 Task: Toggle the drag-and-drop enabled option in the notebook.
Action: Mouse moved to (24, 433)
Screenshot: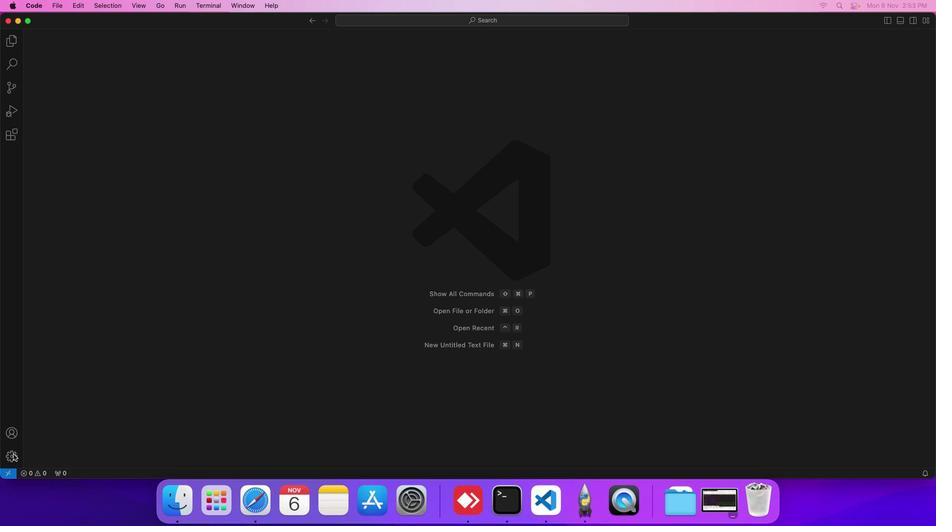 
Action: Mouse pressed left at (24, 433)
Screenshot: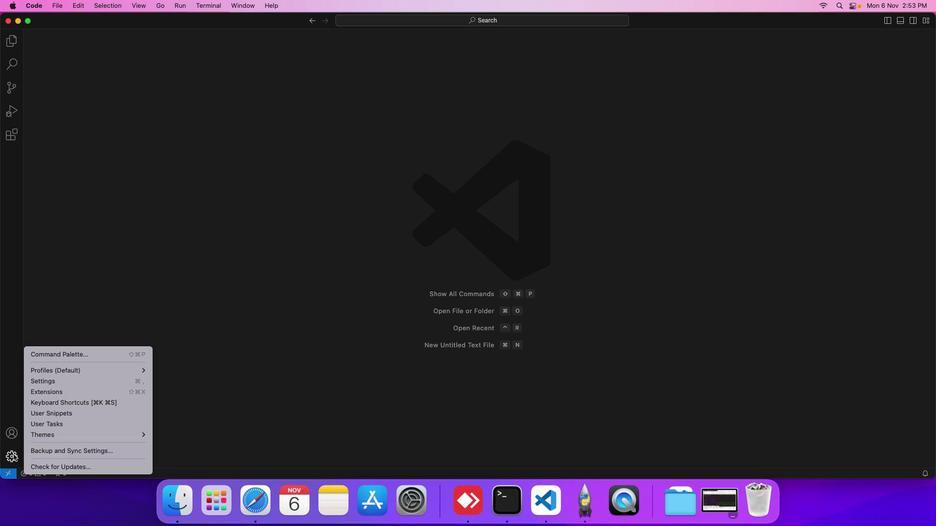 
Action: Mouse moved to (72, 362)
Screenshot: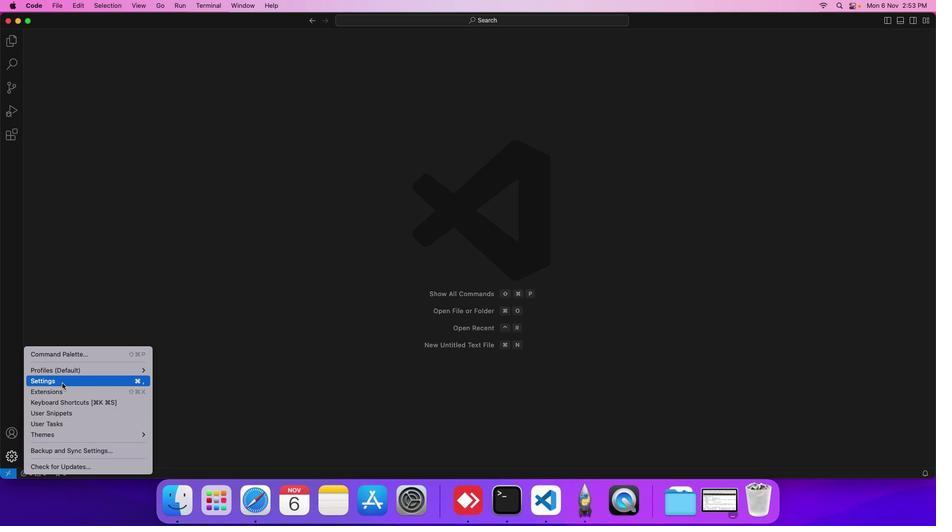
Action: Mouse pressed left at (72, 362)
Screenshot: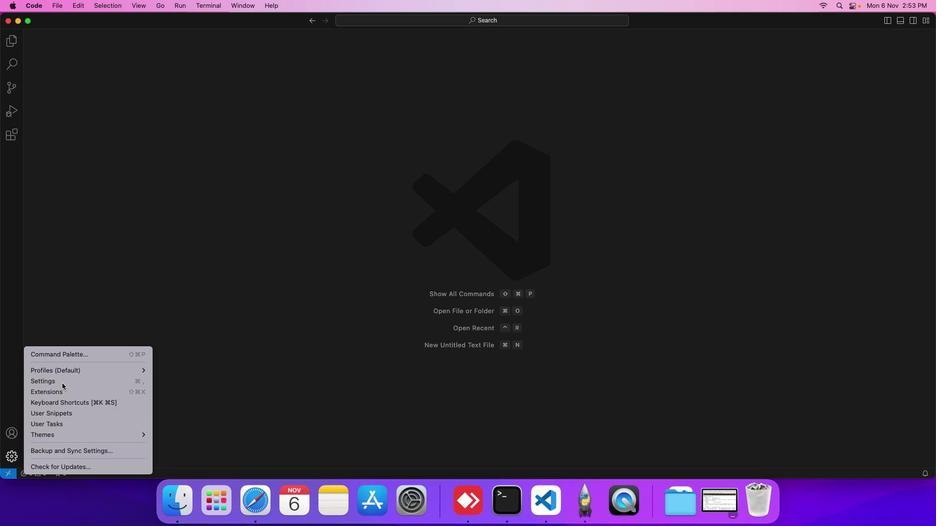 
Action: Mouse moved to (236, 121)
Screenshot: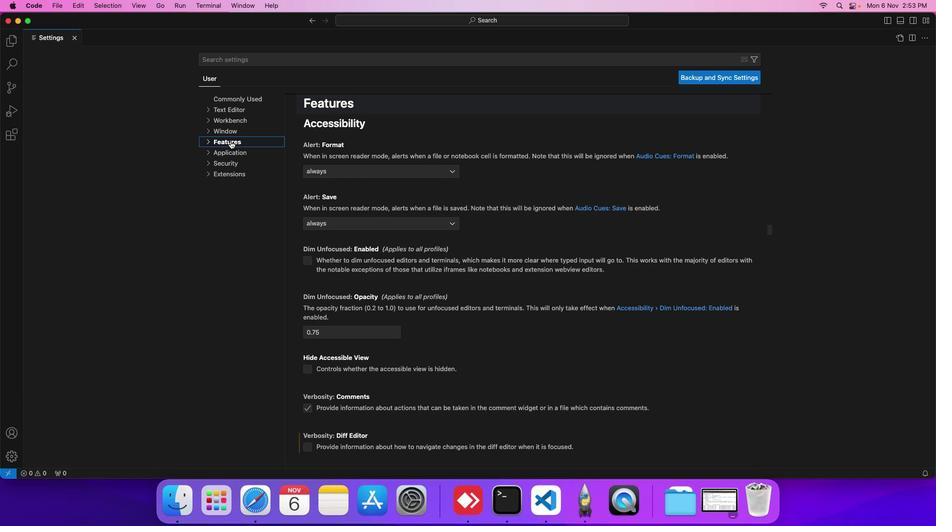 
Action: Mouse pressed left at (236, 121)
Screenshot: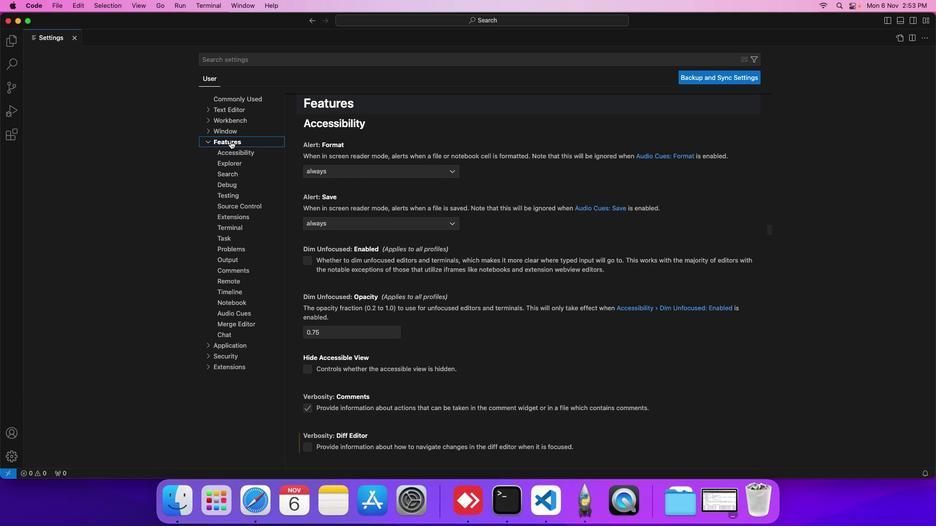 
Action: Mouse moved to (241, 280)
Screenshot: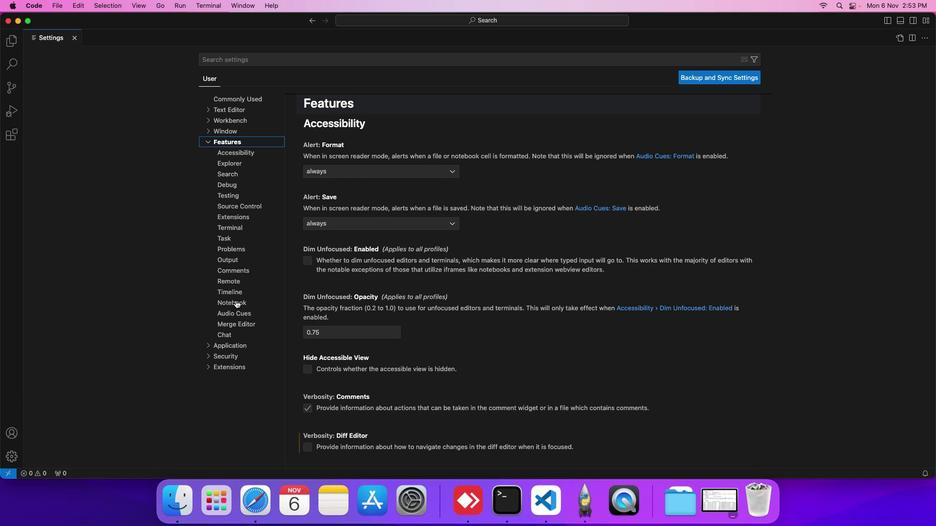 
Action: Mouse pressed left at (241, 280)
Screenshot: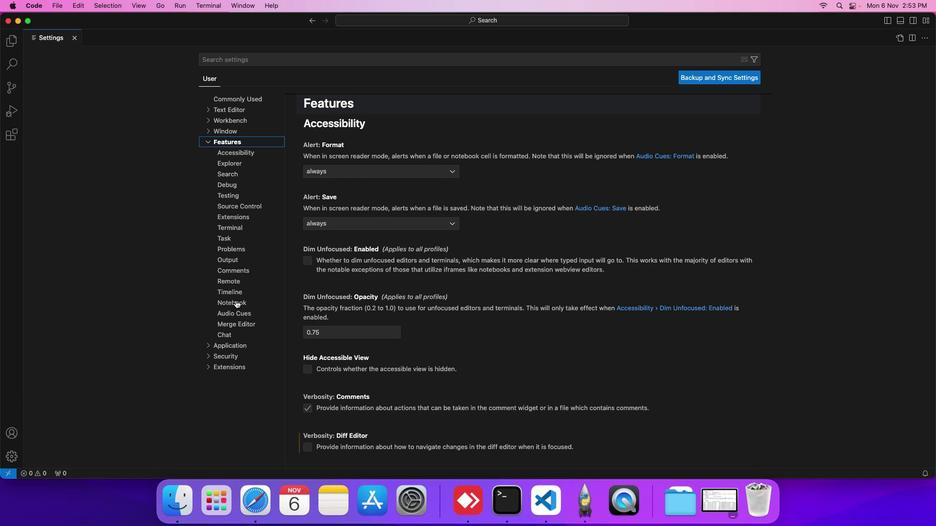 
Action: Mouse moved to (323, 316)
Screenshot: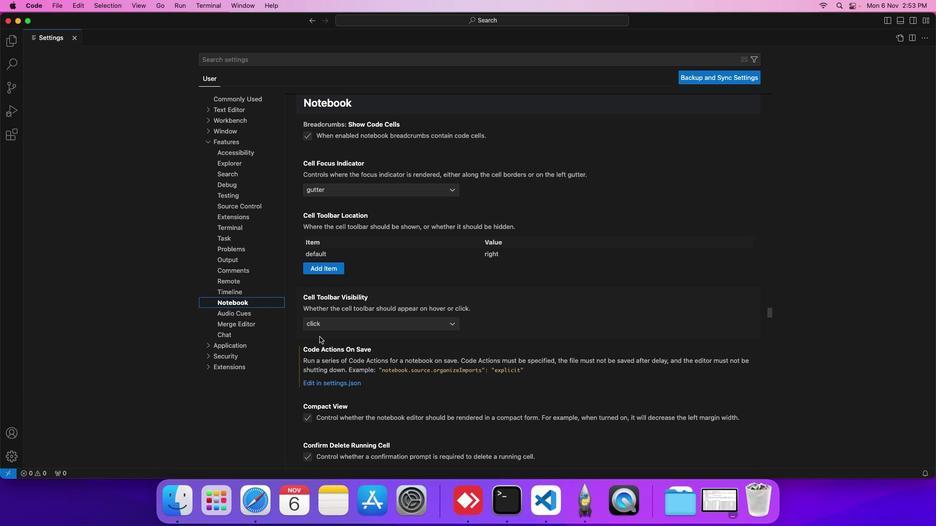
Action: Mouse scrolled (323, 316) with delta (11, -20)
Screenshot: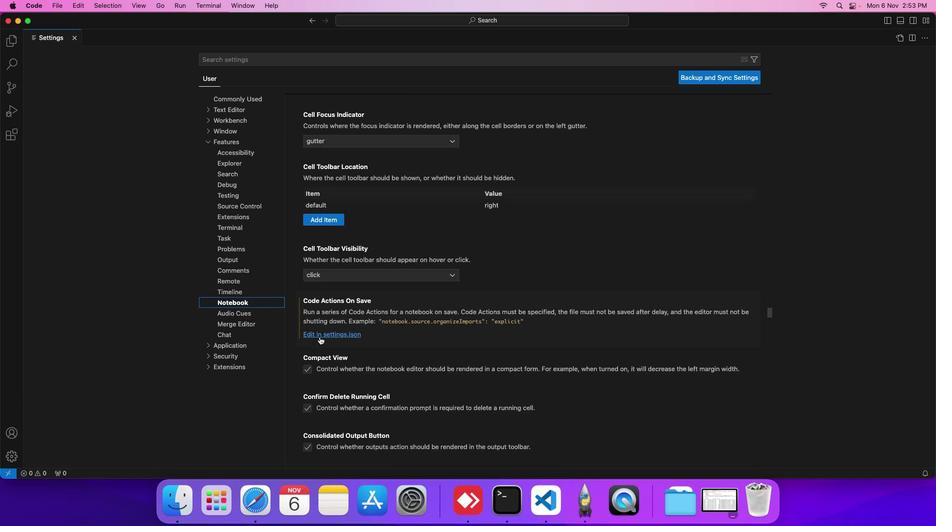 
Action: Mouse scrolled (323, 316) with delta (11, -20)
Screenshot: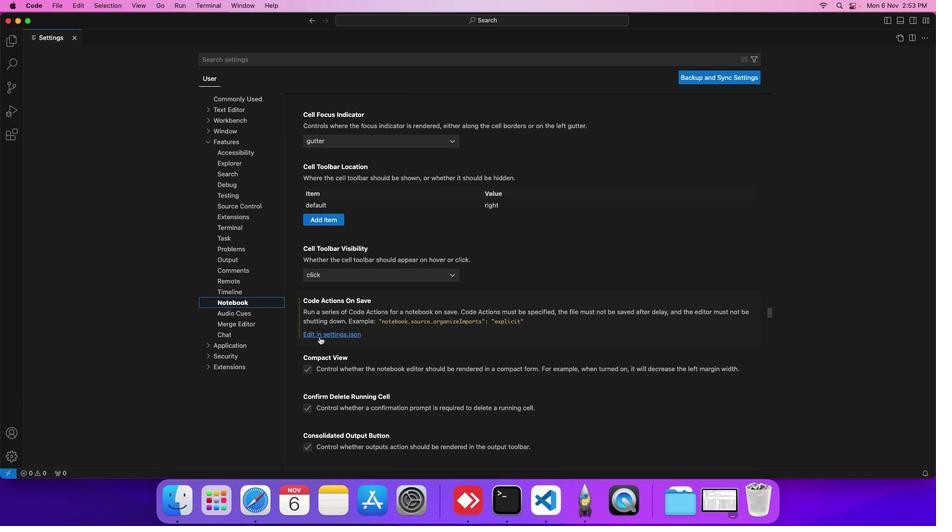 
Action: Mouse scrolled (323, 316) with delta (11, -20)
Screenshot: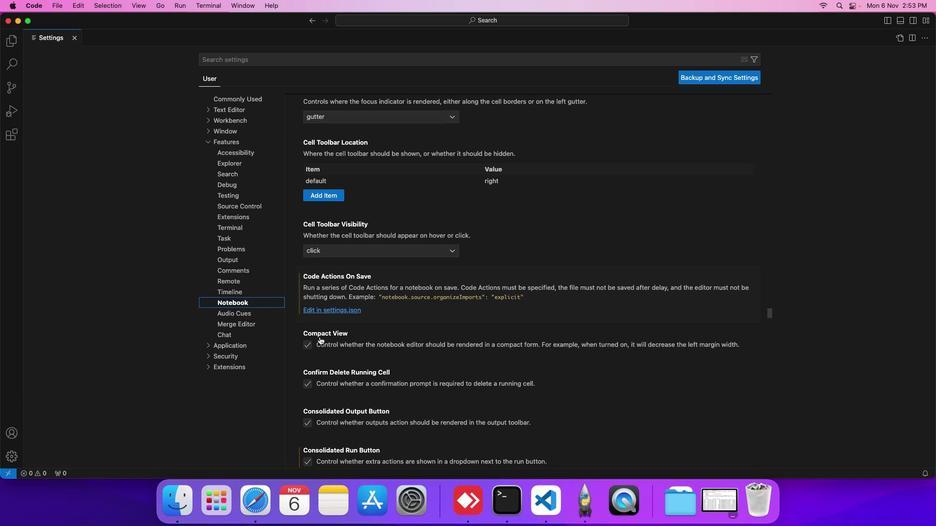 
Action: Mouse scrolled (323, 316) with delta (11, -20)
Screenshot: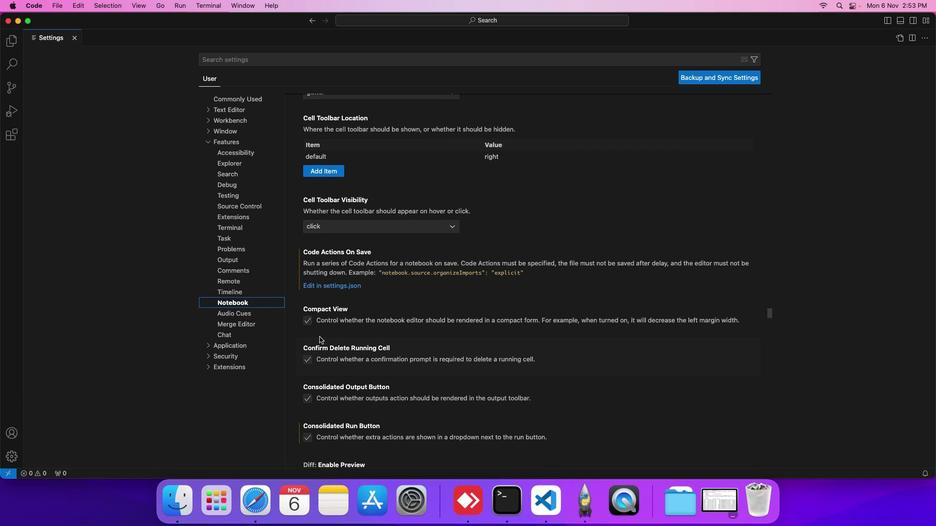 
Action: Mouse scrolled (323, 316) with delta (11, -20)
Screenshot: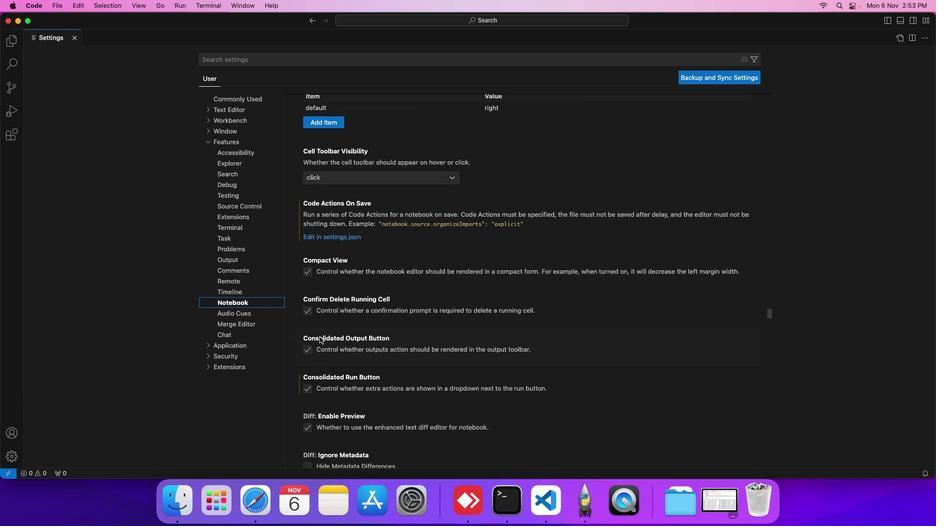 
Action: Mouse scrolled (323, 316) with delta (11, -20)
Screenshot: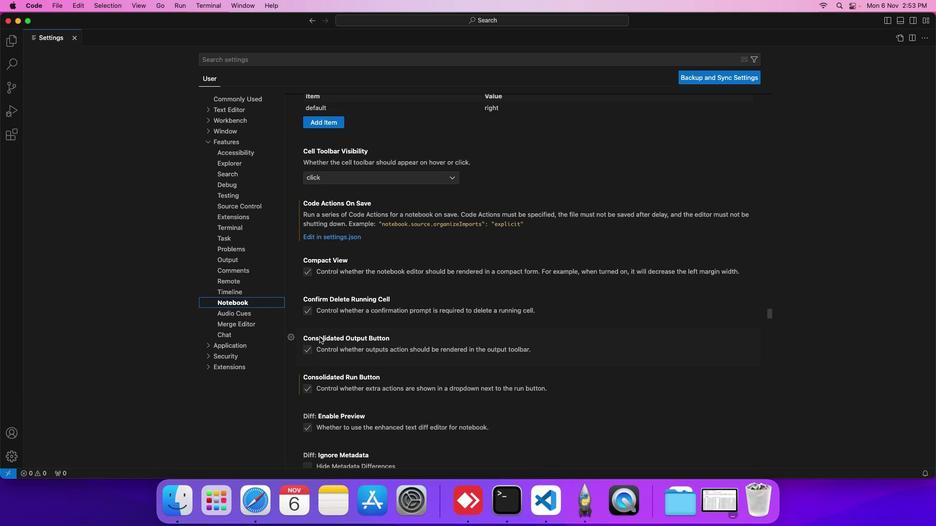 
Action: Mouse scrolled (323, 316) with delta (11, -20)
Screenshot: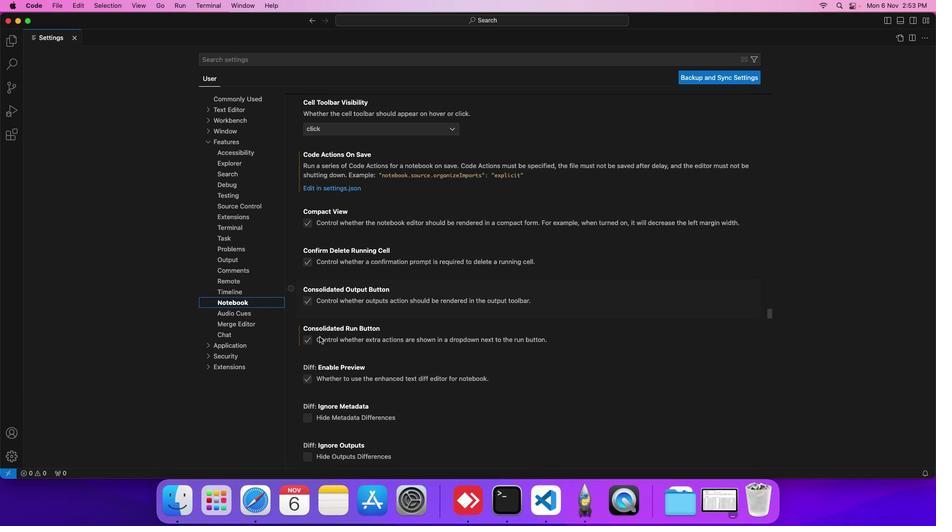 
Action: Mouse scrolled (323, 316) with delta (11, -20)
Screenshot: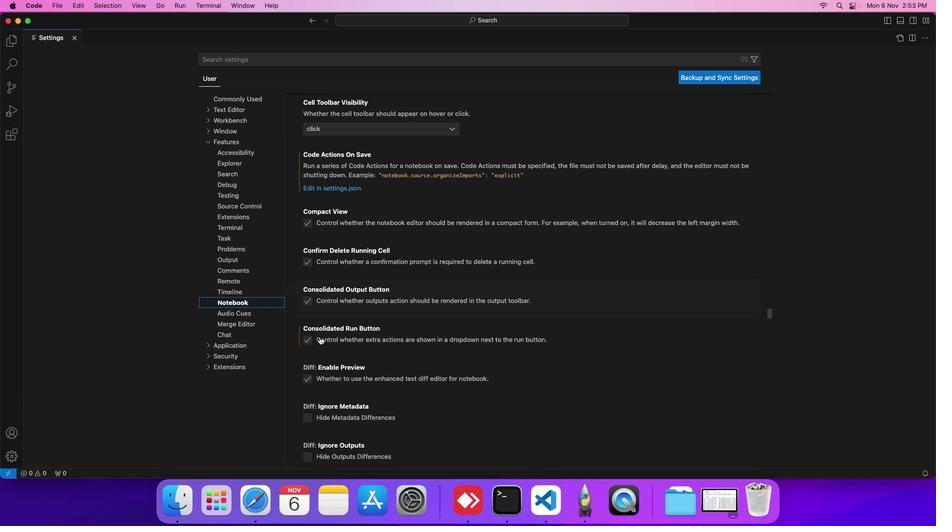 
Action: Mouse scrolled (323, 316) with delta (11, -20)
Screenshot: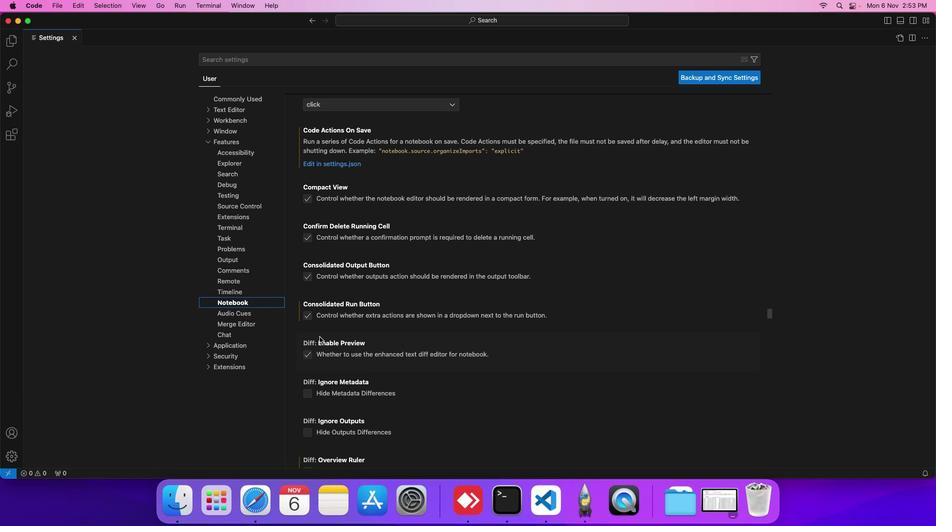 
Action: Mouse scrolled (323, 316) with delta (11, -20)
Screenshot: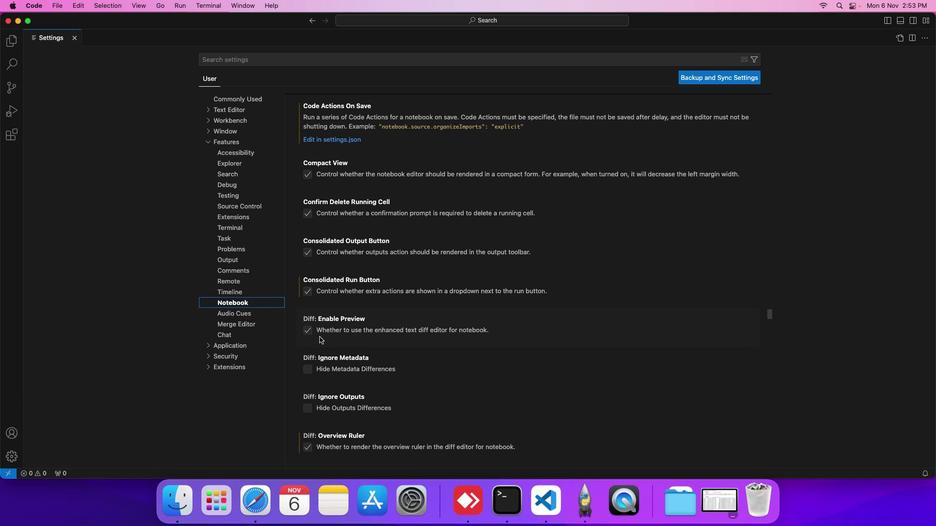 
Action: Mouse scrolled (323, 316) with delta (11, -20)
Screenshot: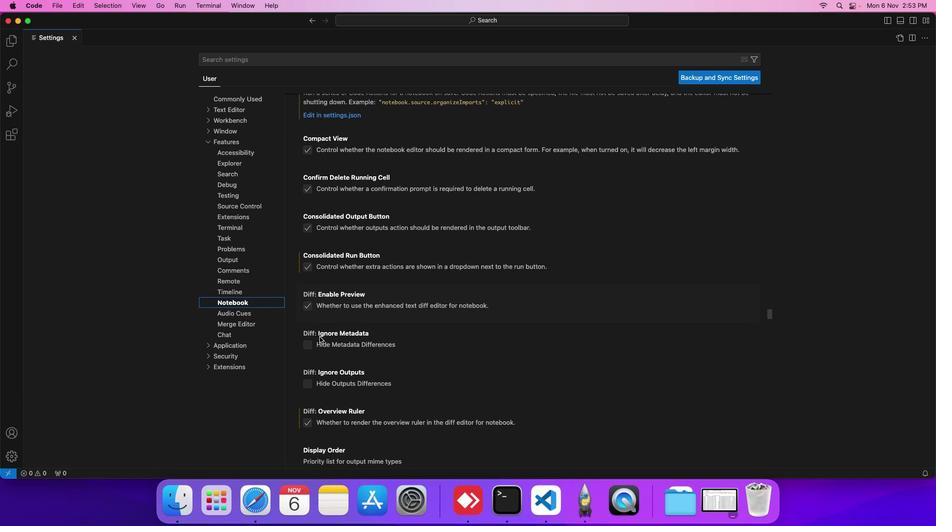 
Action: Mouse scrolled (323, 316) with delta (11, -20)
Screenshot: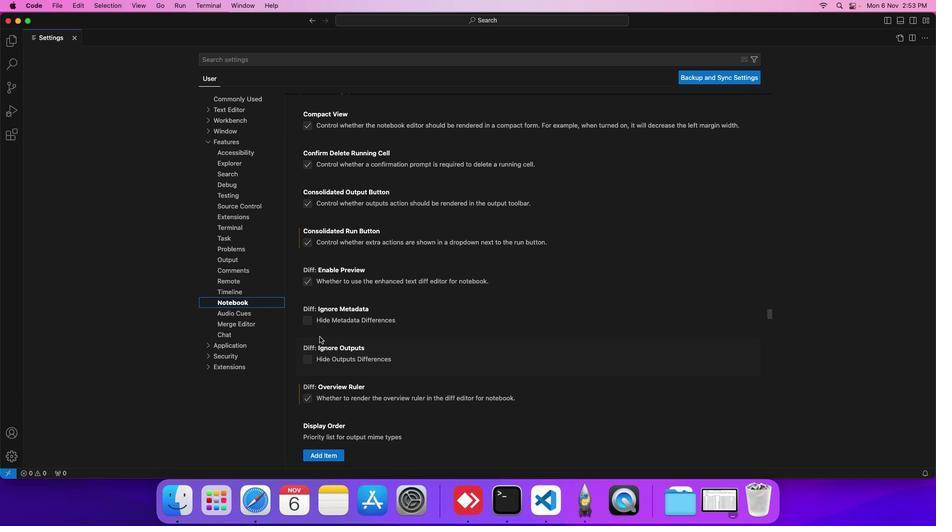 
Action: Mouse scrolled (323, 316) with delta (11, -20)
Screenshot: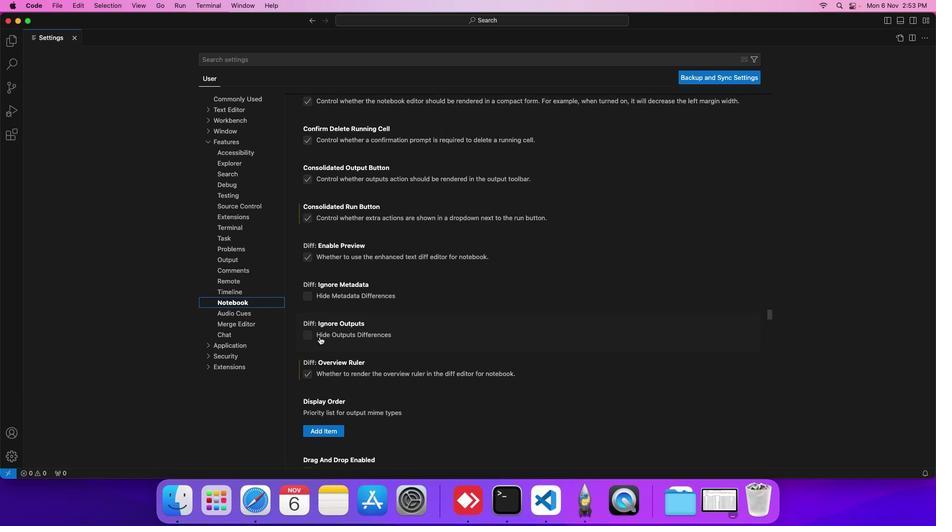 
Action: Mouse scrolled (323, 316) with delta (11, -20)
Screenshot: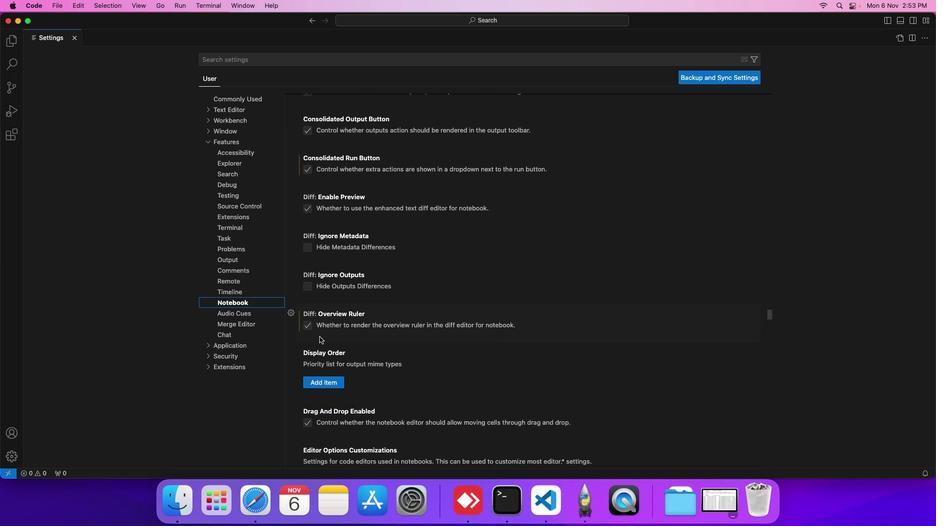 
Action: Mouse scrolled (323, 316) with delta (11, -20)
Screenshot: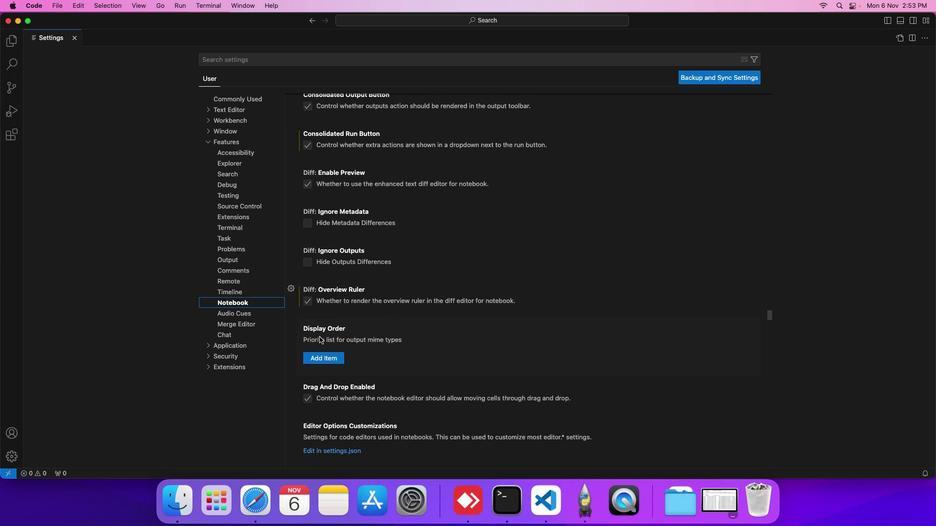 
Action: Mouse scrolled (323, 316) with delta (11, -20)
Screenshot: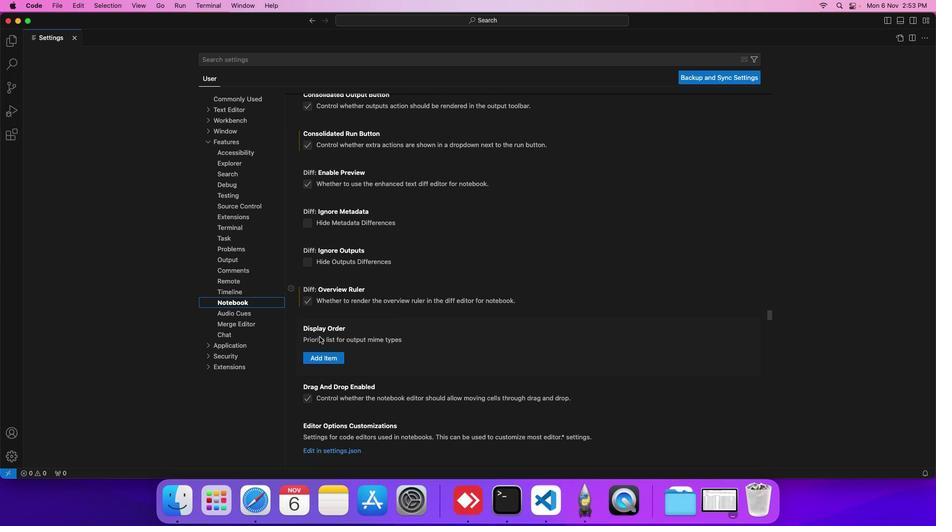 
Action: Mouse scrolled (323, 316) with delta (11, -20)
Screenshot: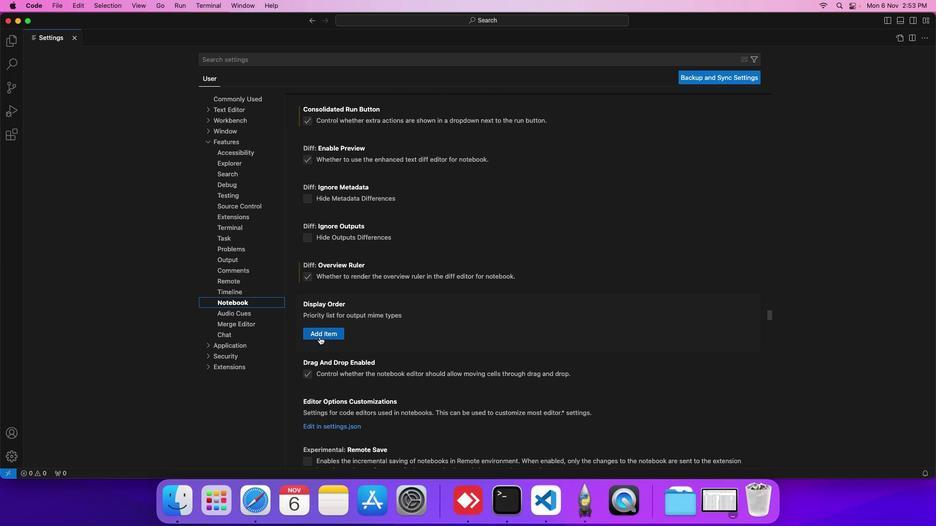 
Action: Mouse scrolled (323, 316) with delta (11, -20)
Screenshot: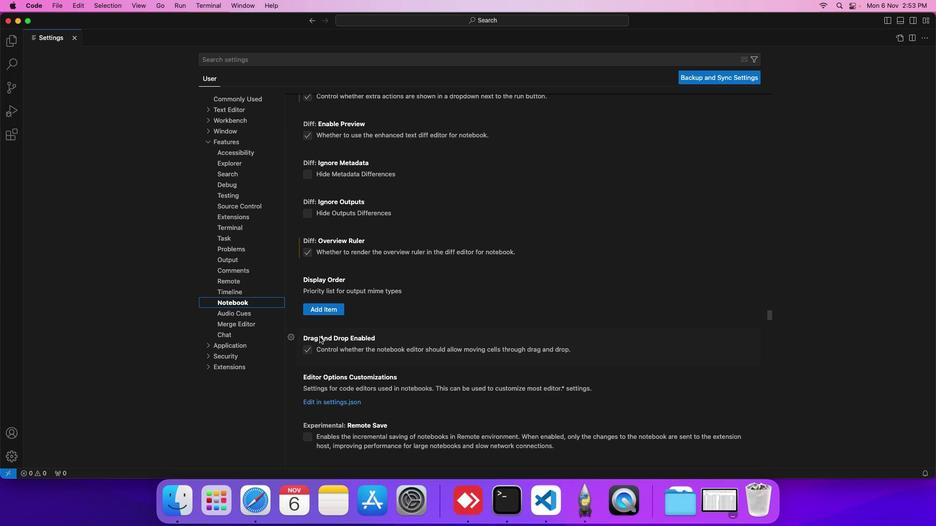 
Action: Mouse scrolled (323, 316) with delta (11, -20)
Screenshot: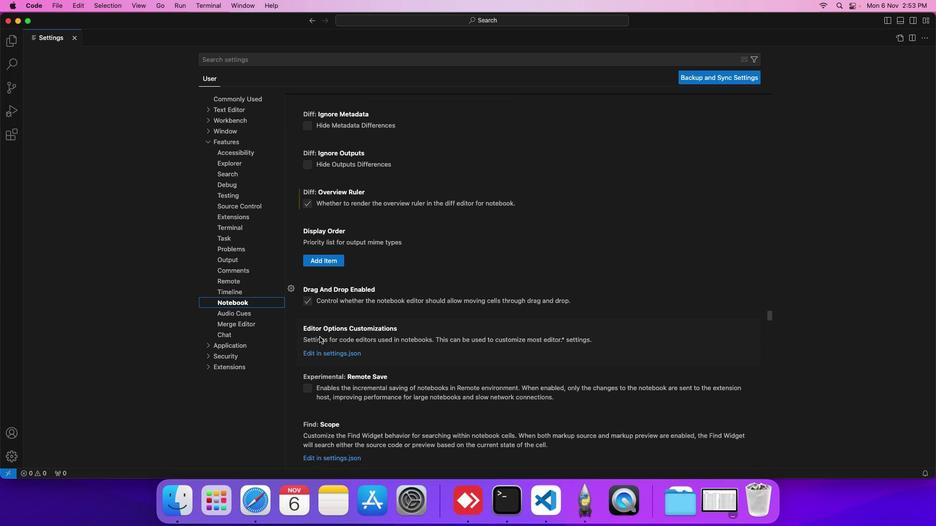 
Action: Mouse scrolled (323, 316) with delta (11, -20)
Screenshot: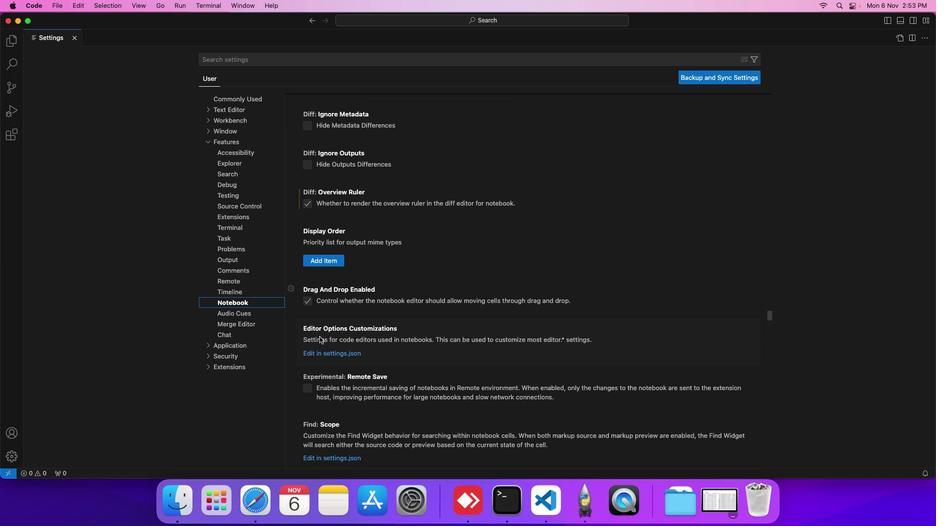 
Action: Mouse moved to (313, 280)
Screenshot: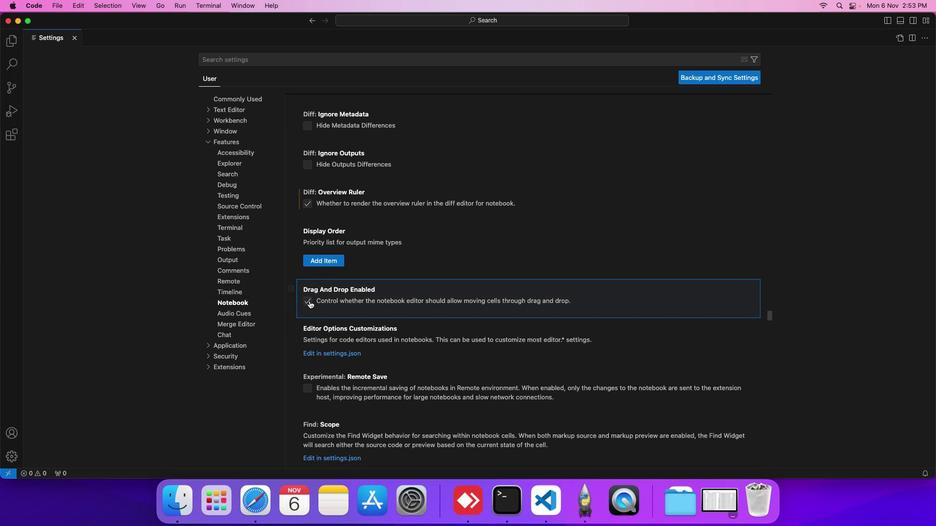 
Action: Mouse pressed left at (313, 280)
Screenshot: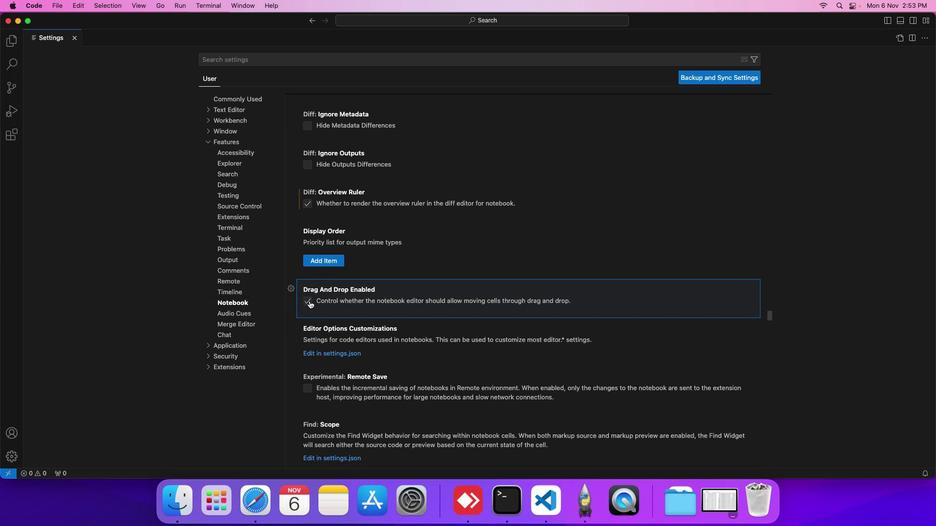 
Action: Mouse moved to (321, 287)
Screenshot: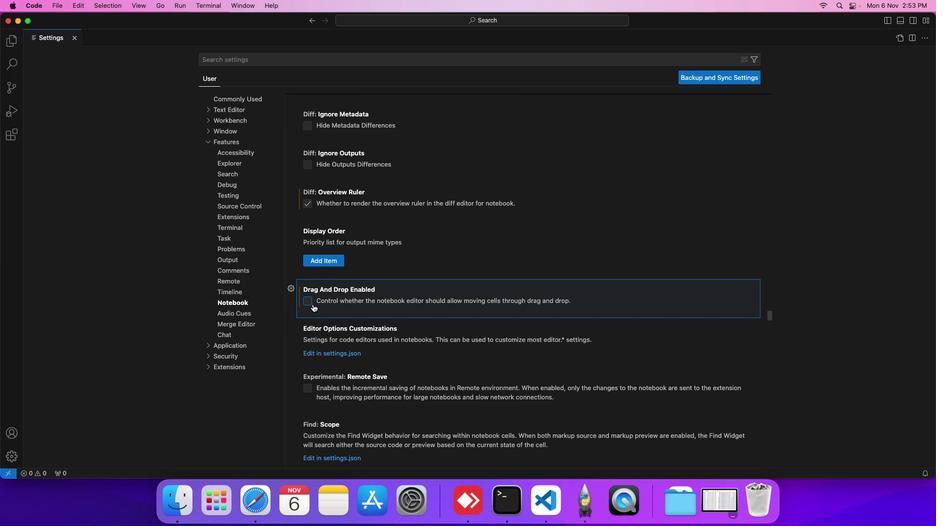 
